 Task: Check the players for the "IndyCar Series".
Action: Mouse moved to (230, 463)
Screenshot: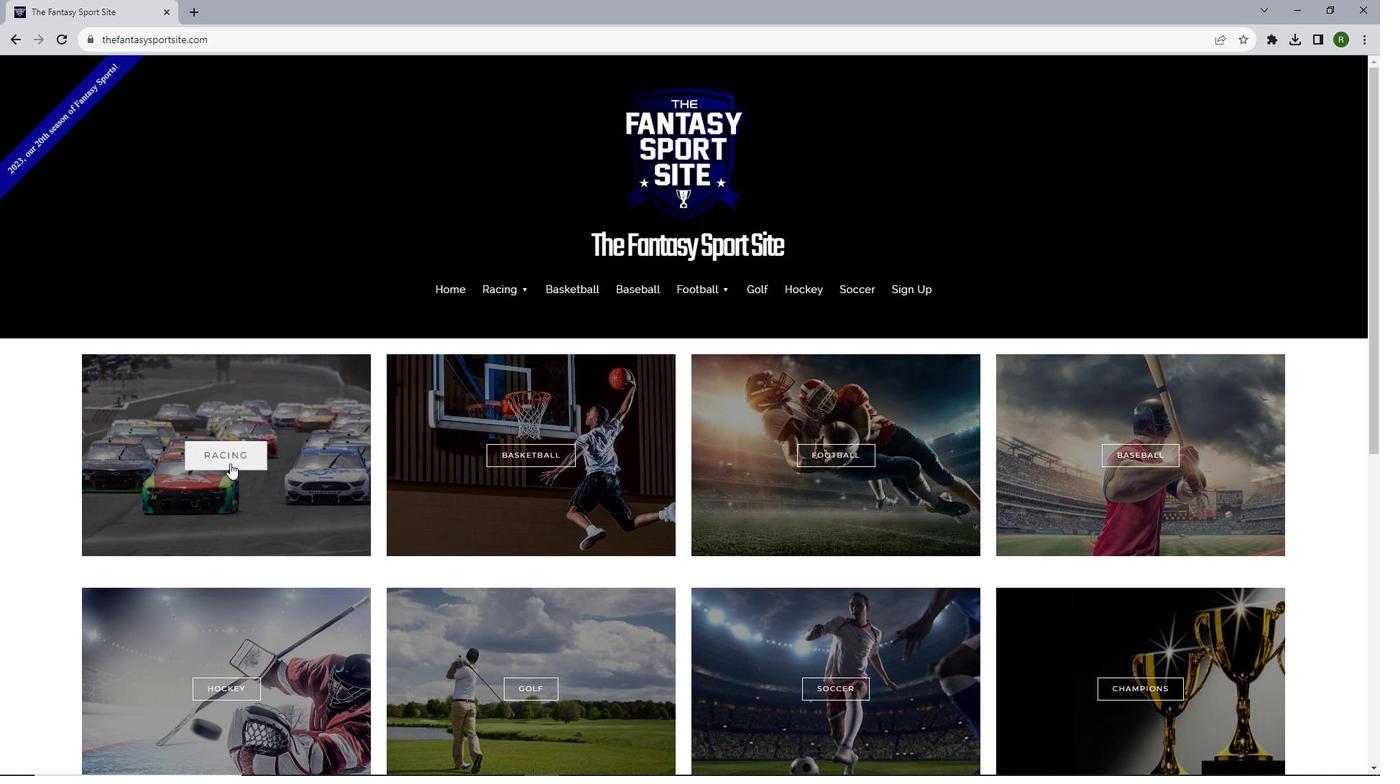 
Action: Mouse pressed left at (230, 463)
Screenshot: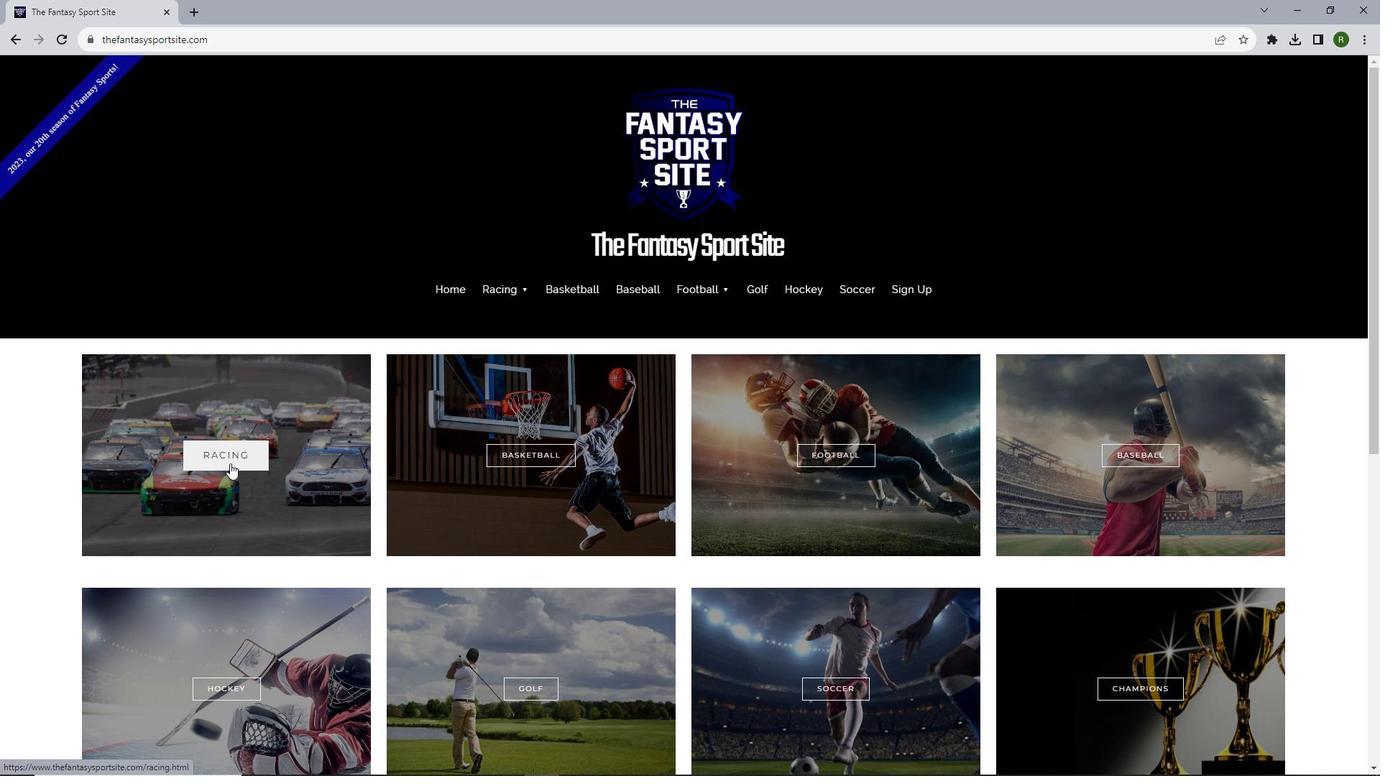 
Action: Mouse moved to (428, 441)
Screenshot: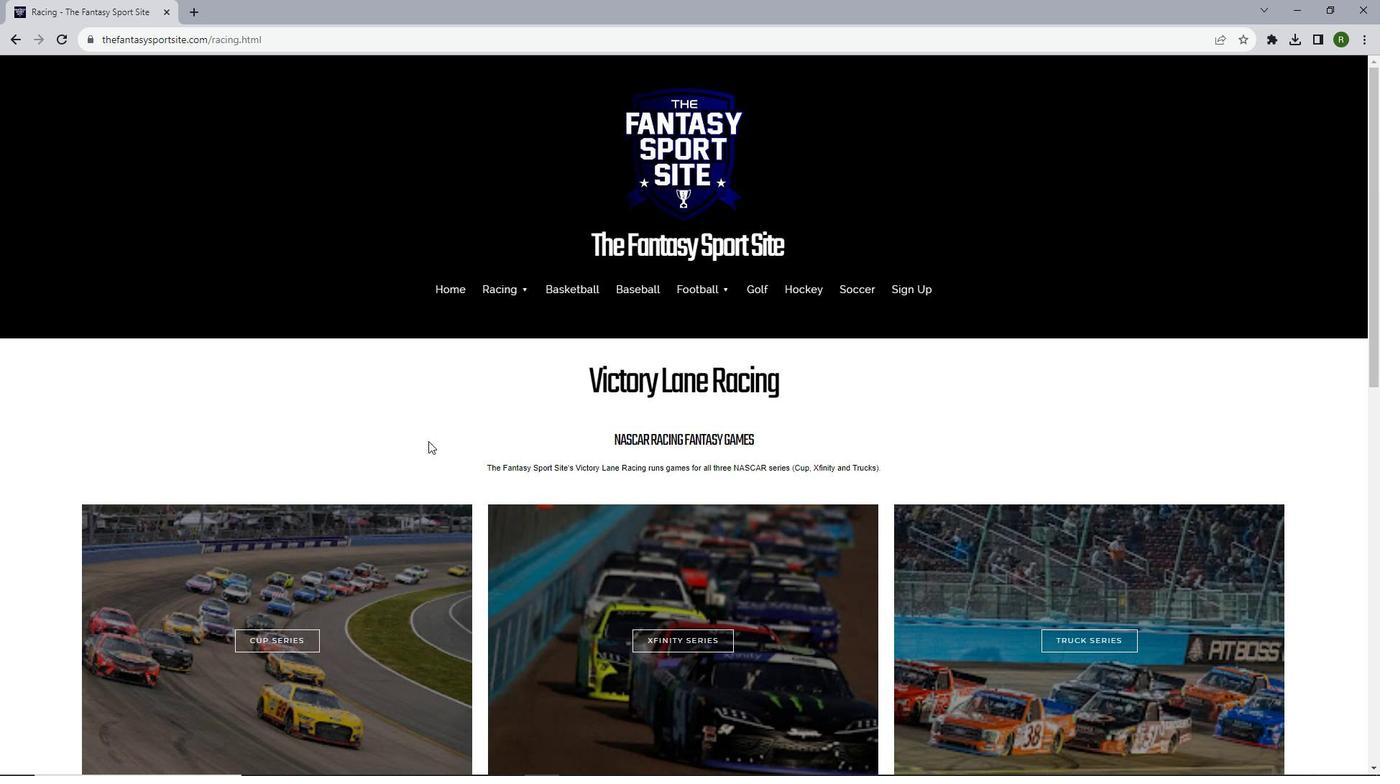 
Action: Mouse scrolled (428, 440) with delta (0, 0)
Screenshot: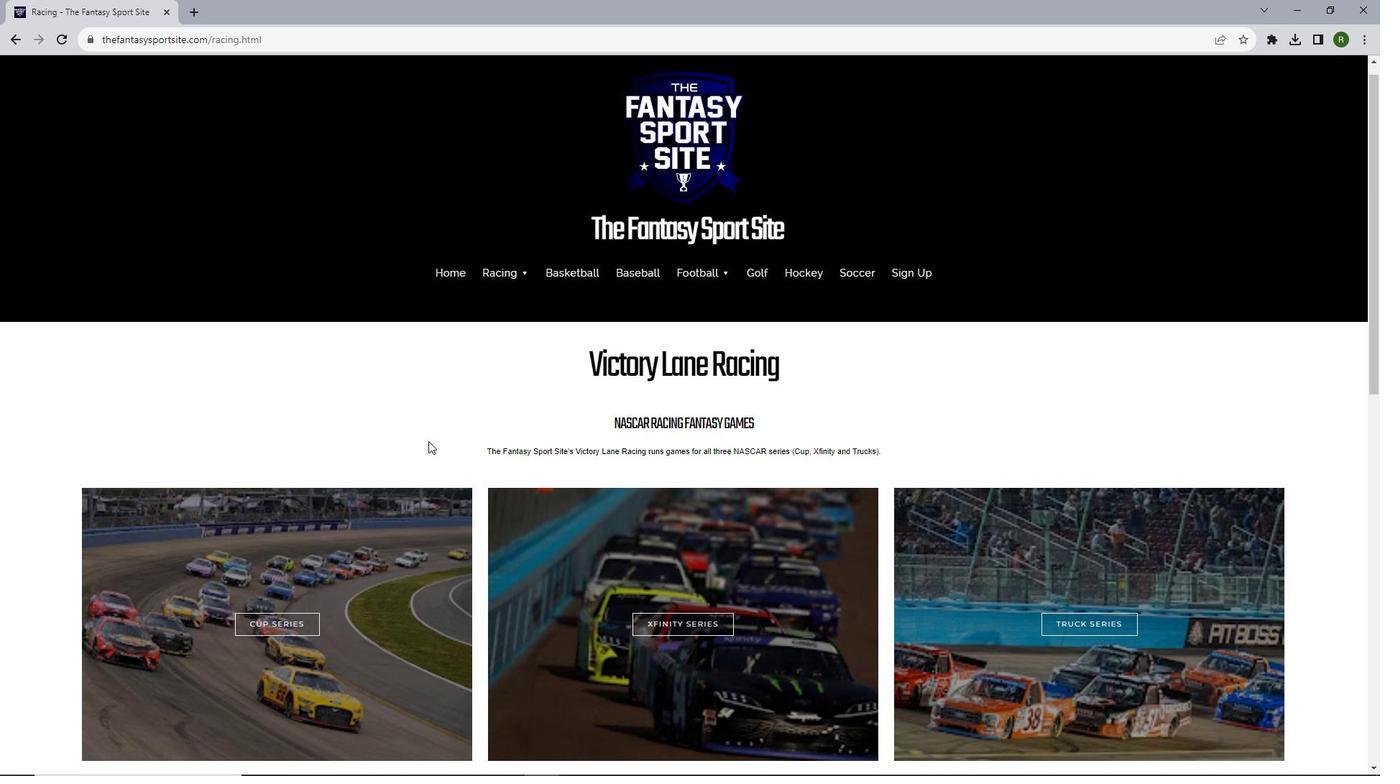 
Action: Mouse scrolled (428, 440) with delta (0, 0)
Screenshot: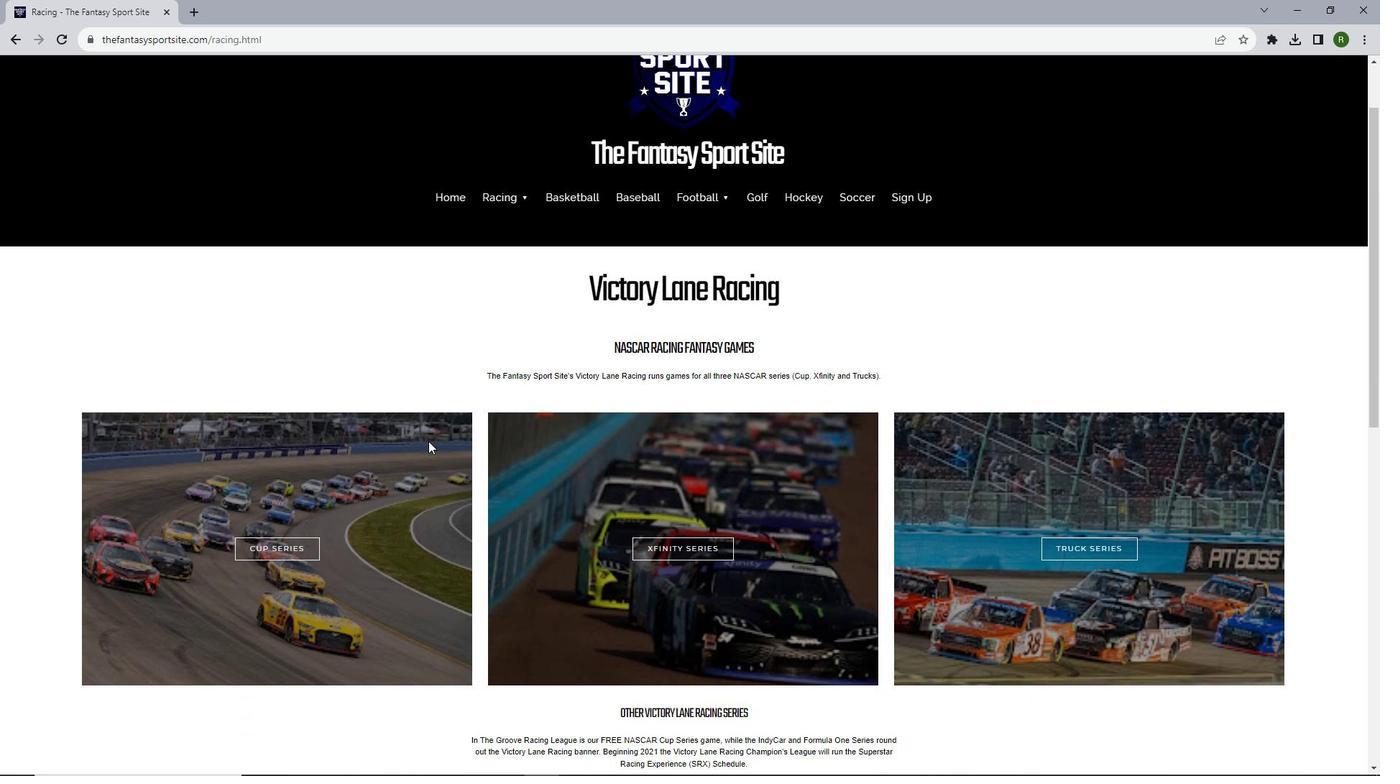 
Action: Mouse scrolled (428, 440) with delta (0, 0)
Screenshot: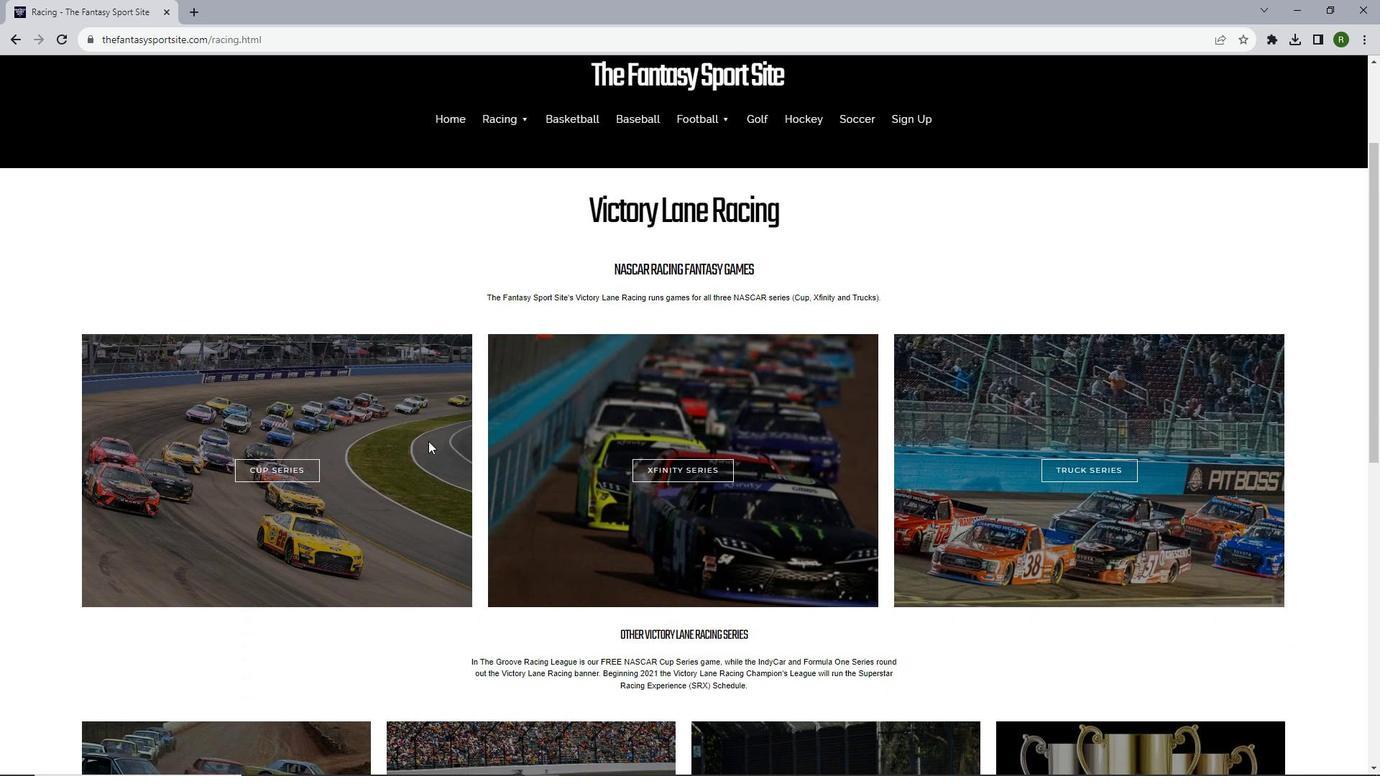 
Action: Mouse scrolled (428, 440) with delta (0, 0)
Screenshot: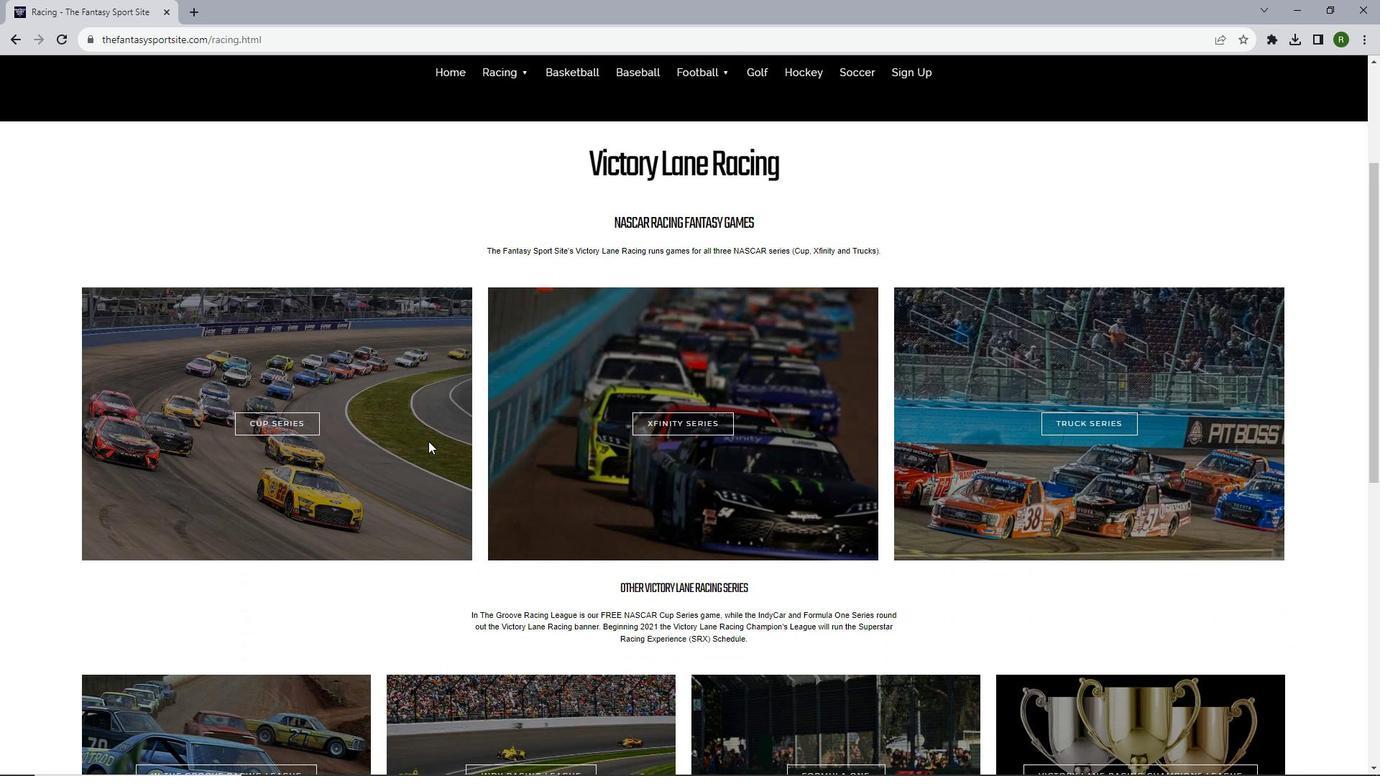 
Action: Mouse scrolled (428, 440) with delta (0, 0)
Screenshot: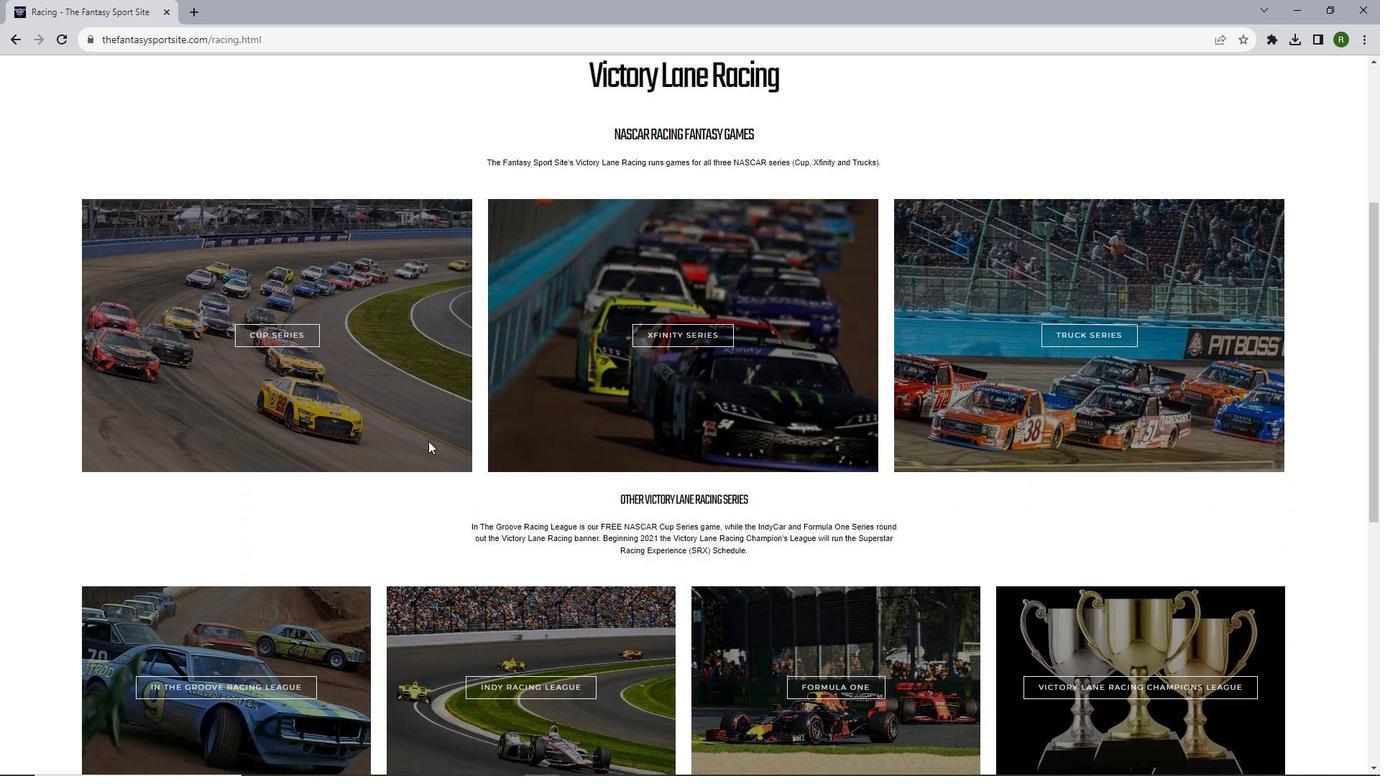 
Action: Mouse scrolled (428, 440) with delta (0, 0)
Screenshot: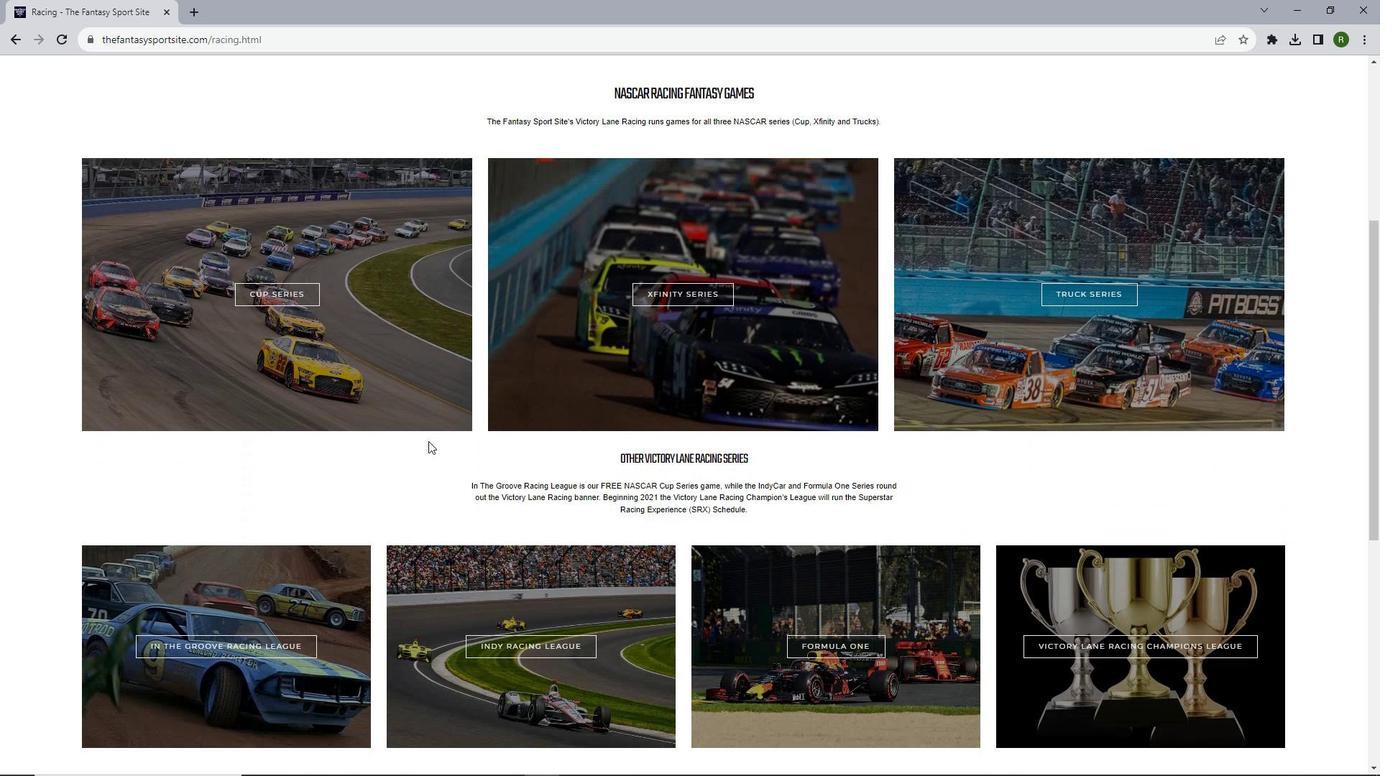 
Action: Mouse scrolled (428, 440) with delta (0, 0)
Screenshot: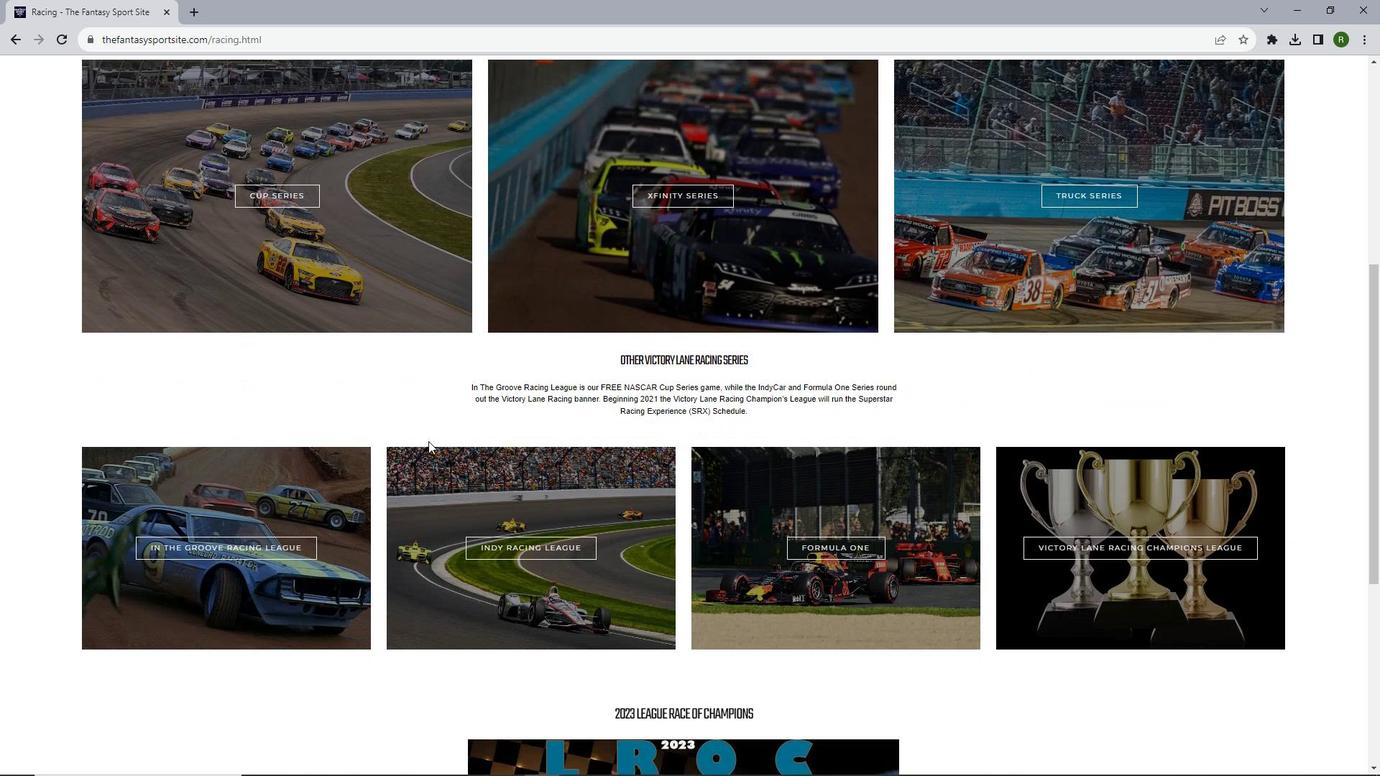 
Action: Mouse moved to (526, 485)
Screenshot: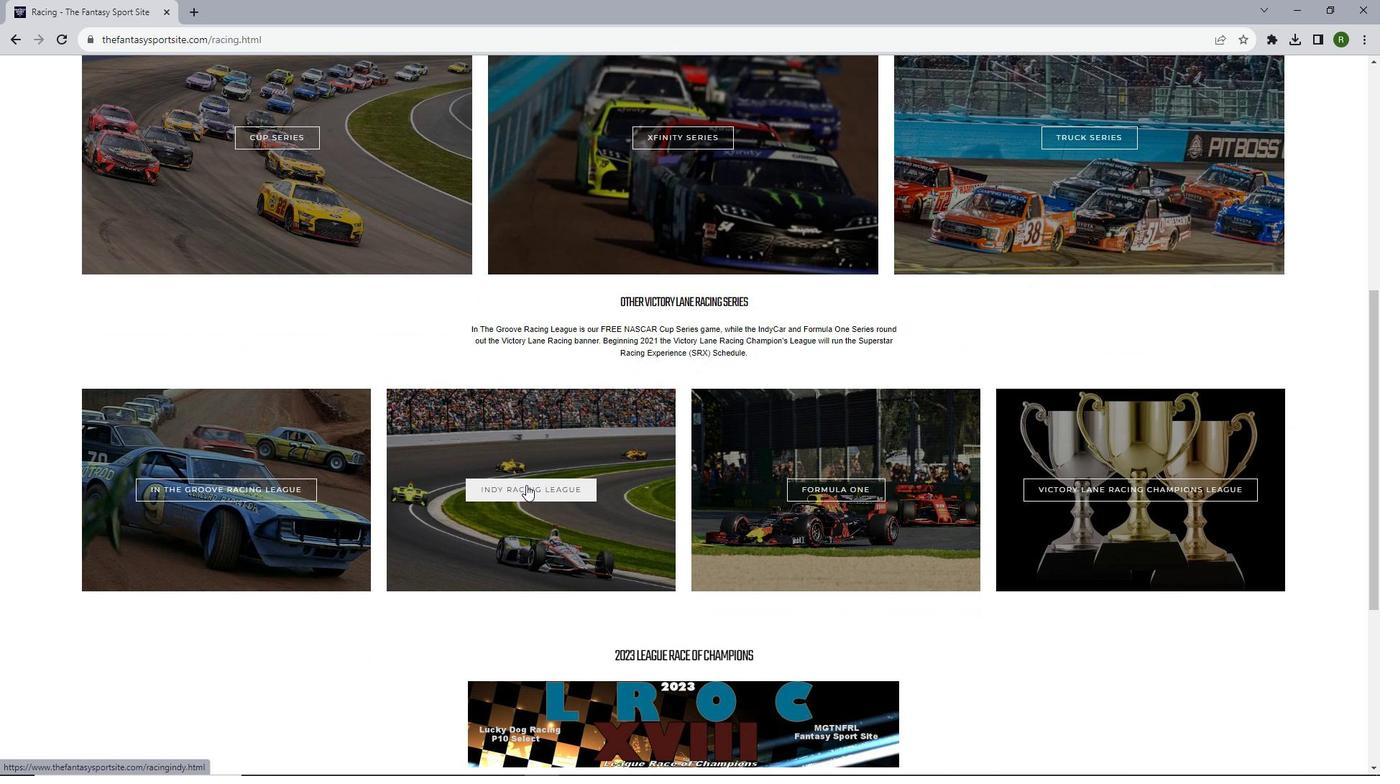 
Action: Mouse pressed left at (526, 485)
Screenshot: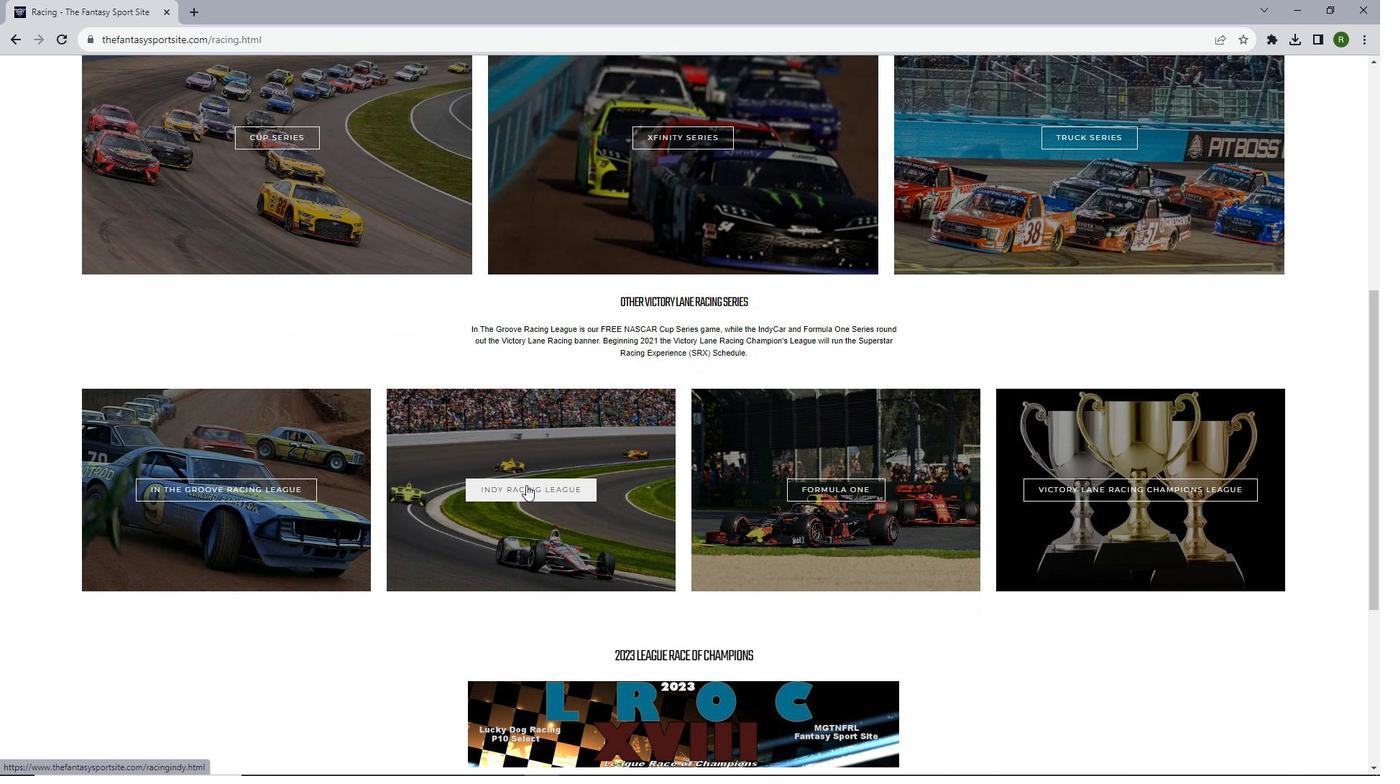 
Action: Mouse moved to (527, 422)
Screenshot: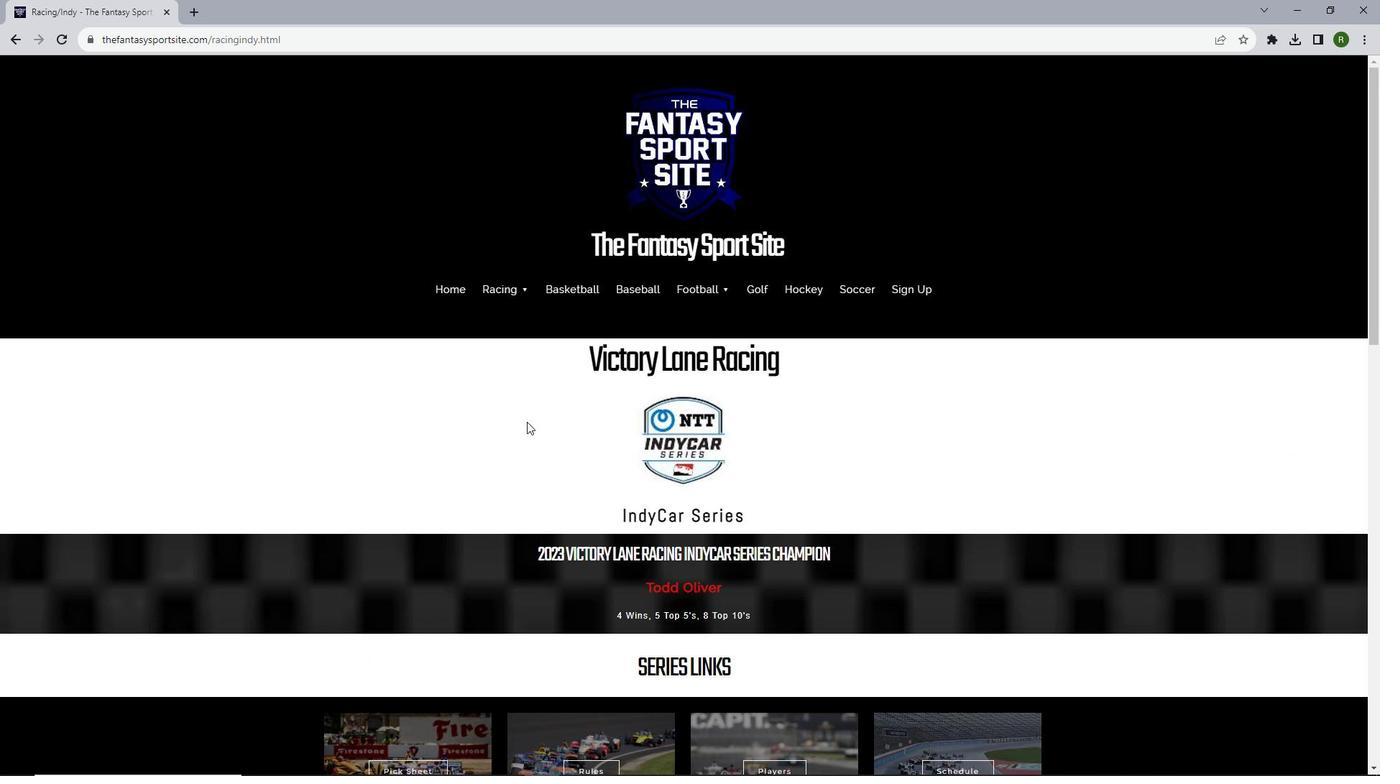 
Action: Mouse scrolled (527, 421) with delta (0, 0)
Screenshot: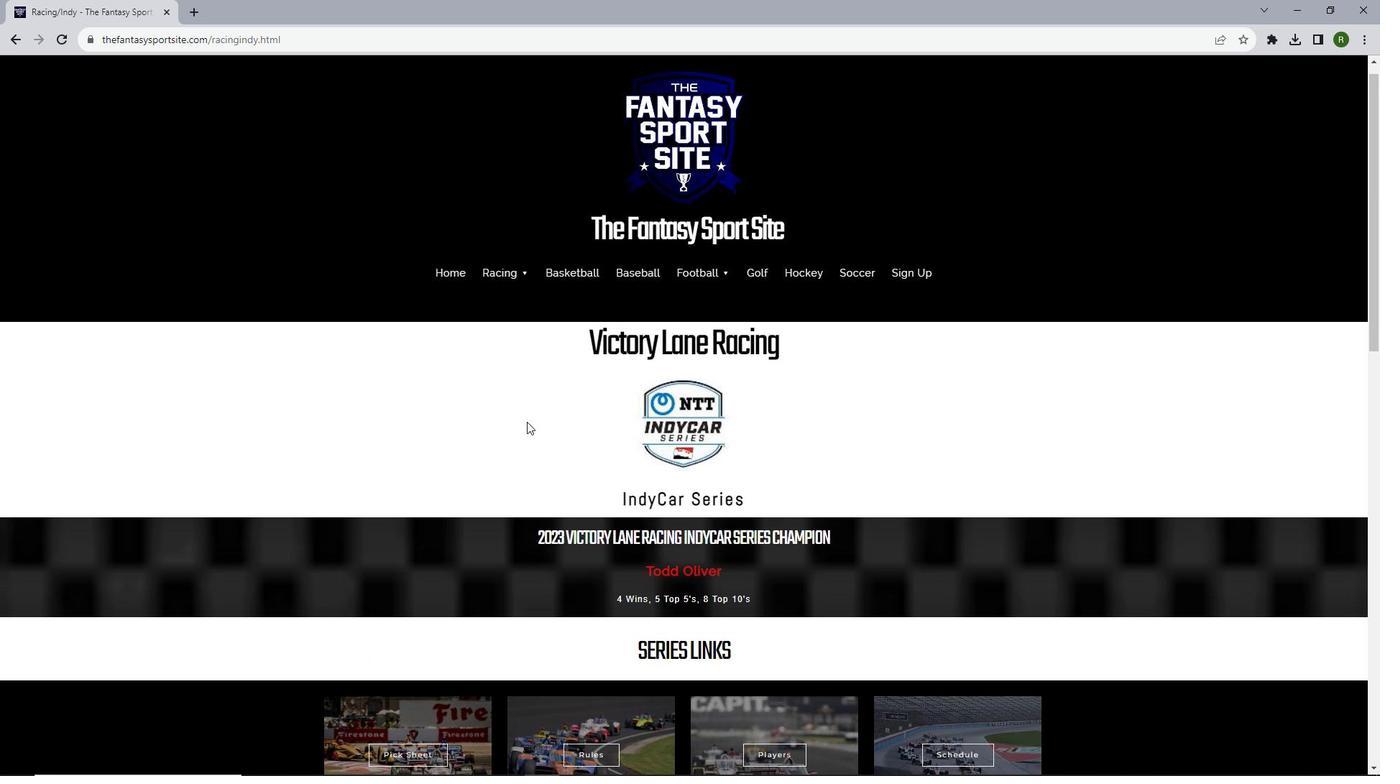 
Action: Mouse scrolled (527, 421) with delta (0, 0)
Screenshot: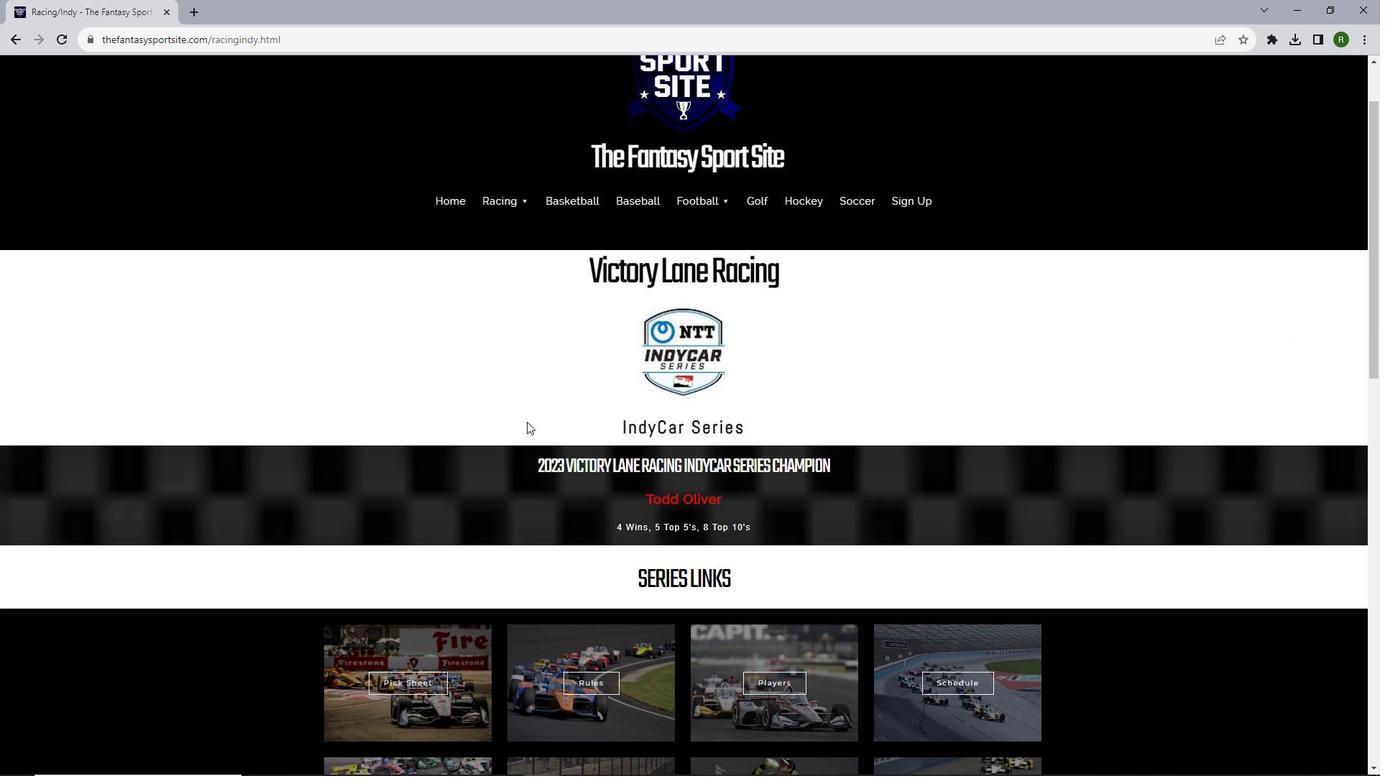 
Action: Mouse scrolled (527, 421) with delta (0, 0)
Screenshot: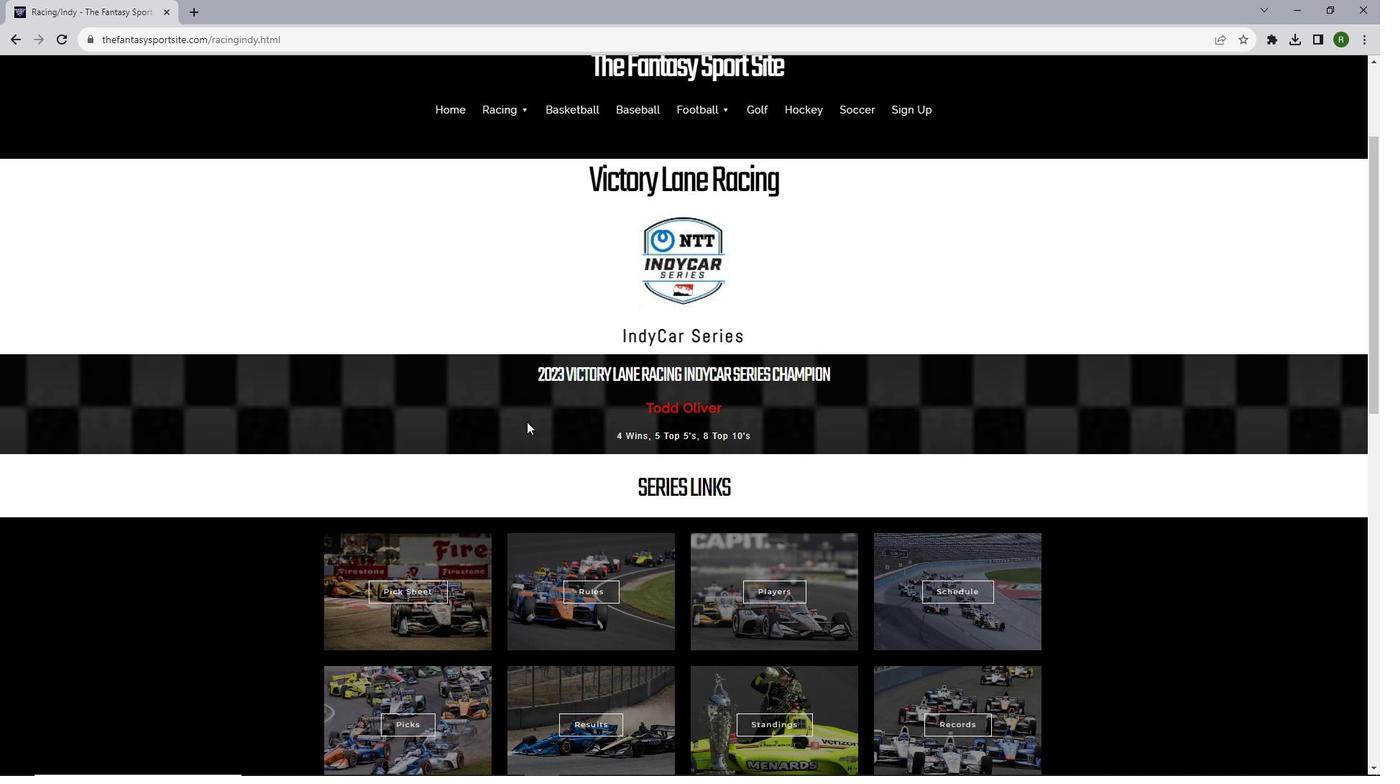 
Action: Mouse scrolled (527, 421) with delta (0, 0)
Screenshot: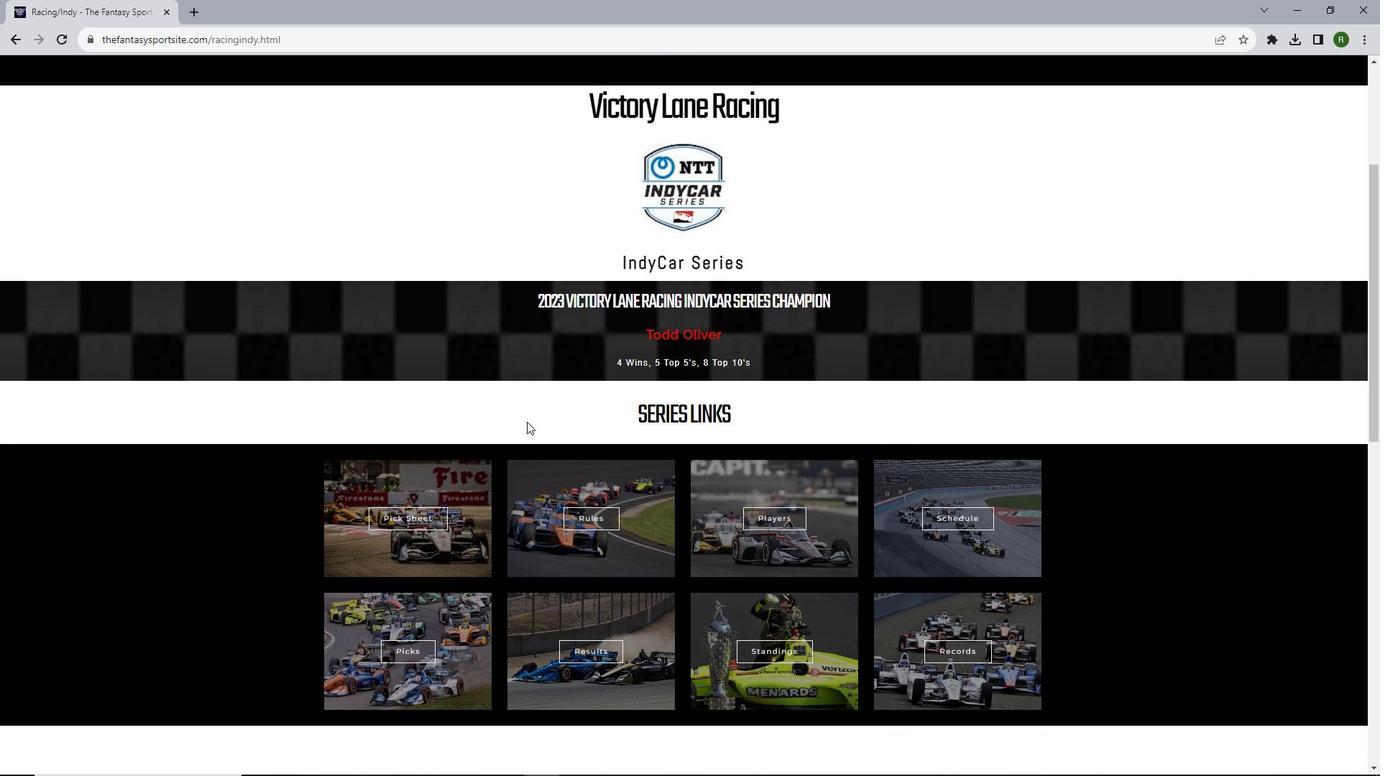 
Action: Mouse scrolled (527, 421) with delta (0, 0)
Screenshot: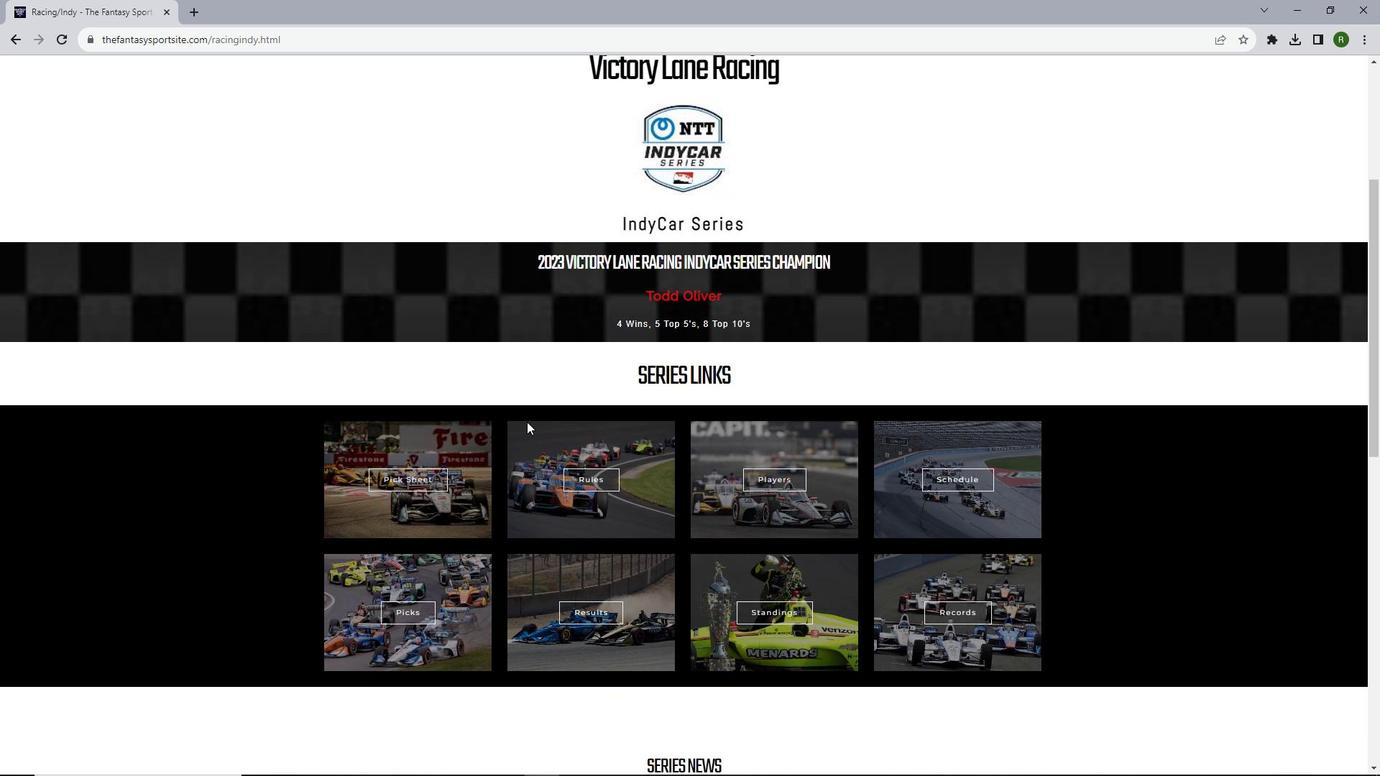 
Action: Mouse moved to (776, 417)
Screenshot: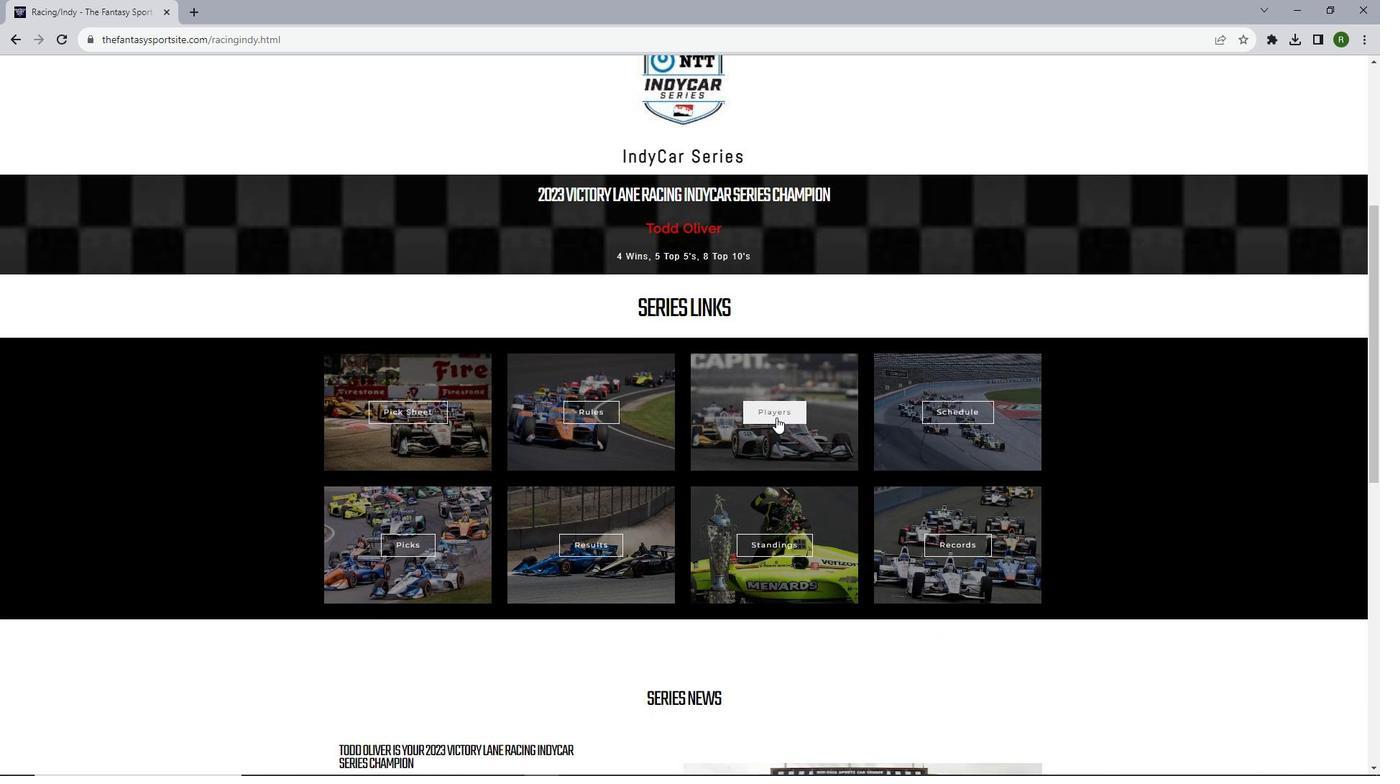 
Action: Mouse pressed left at (776, 417)
Screenshot: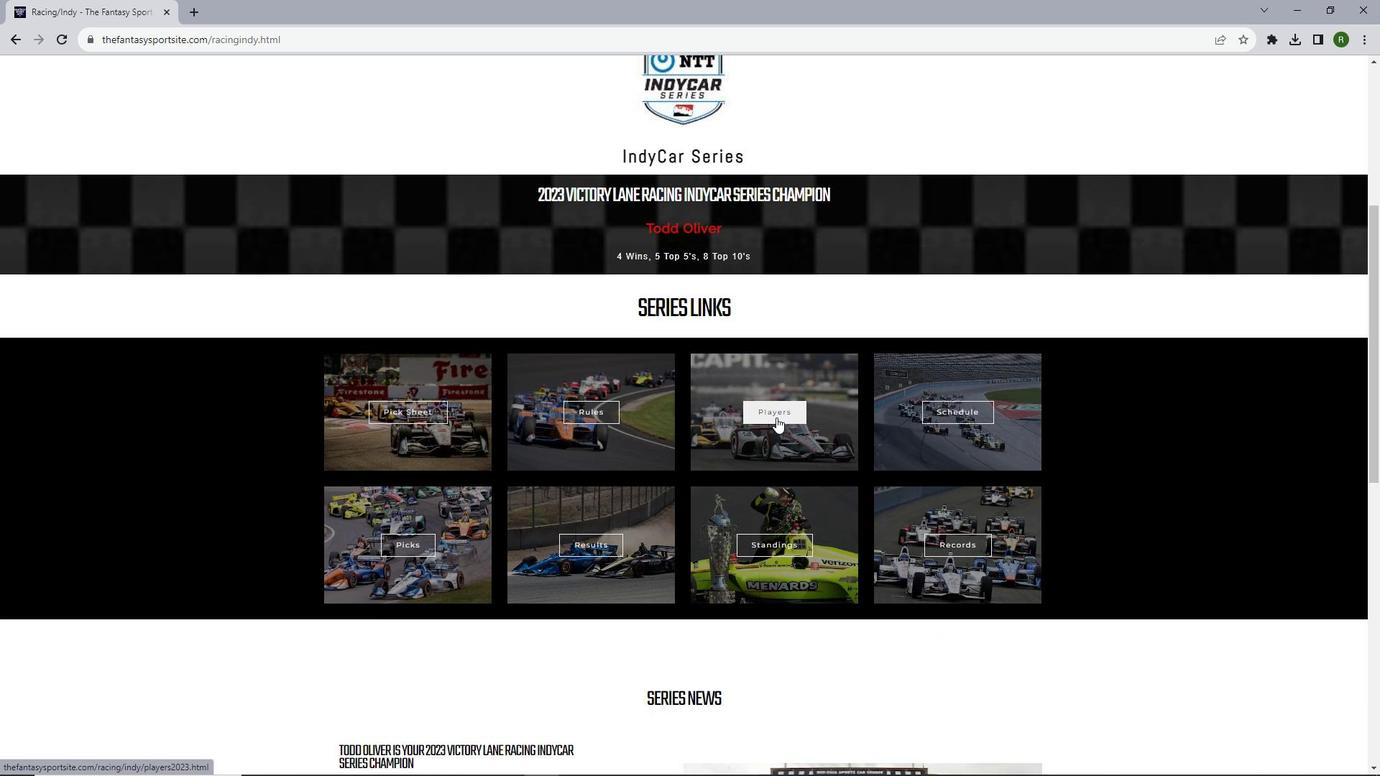 
Action: Mouse scrolled (776, 417) with delta (0, 0)
Screenshot: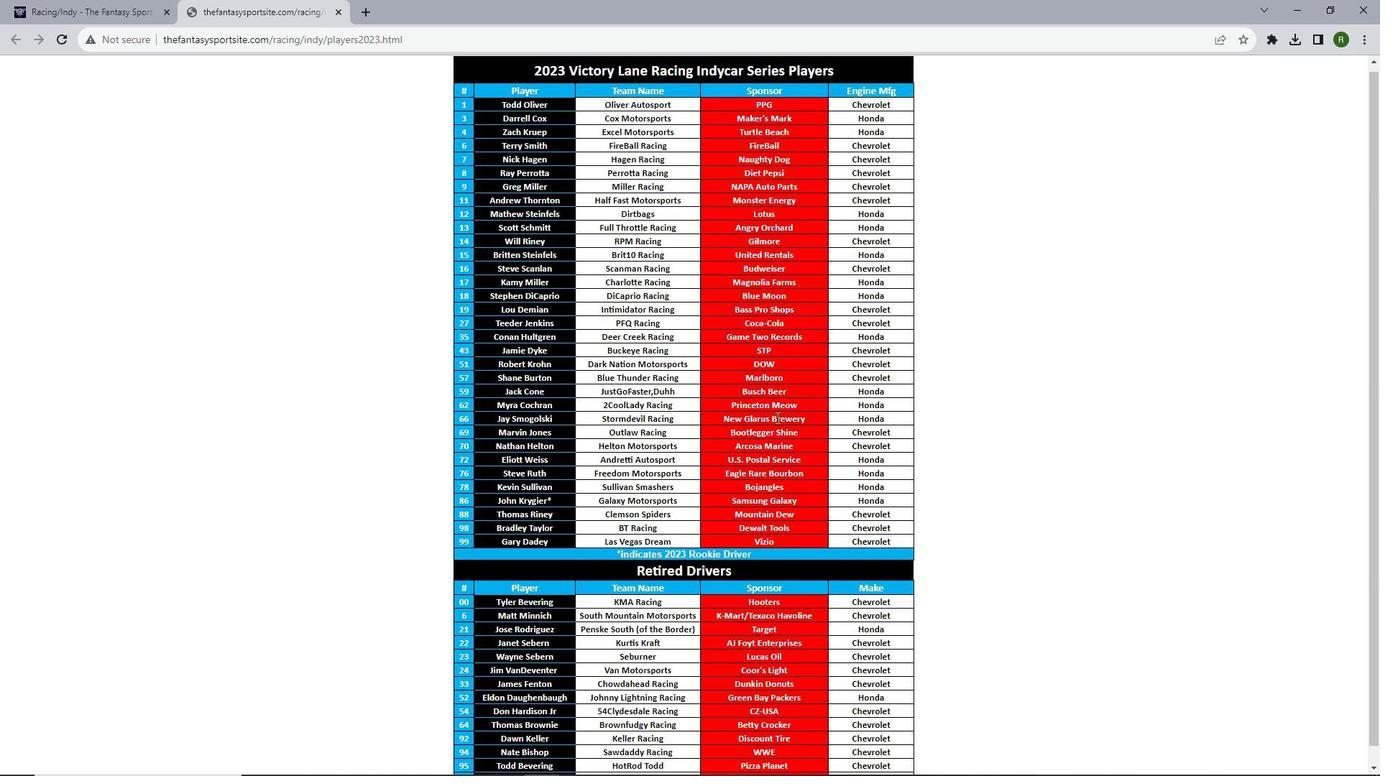 
Action: Mouse scrolled (776, 417) with delta (0, 0)
Screenshot: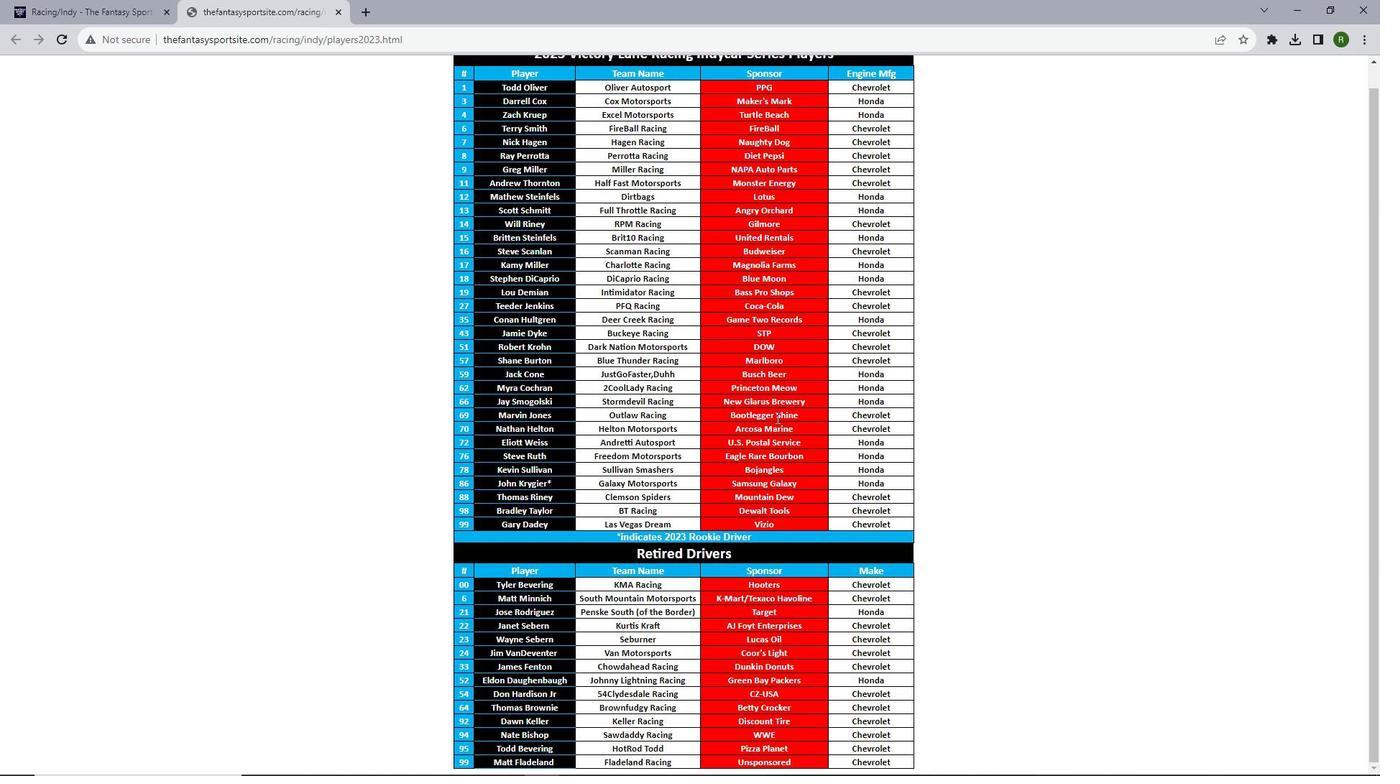 
Action: Mouse scrolled (776, 417) with delta (0, 0)
Screenshot: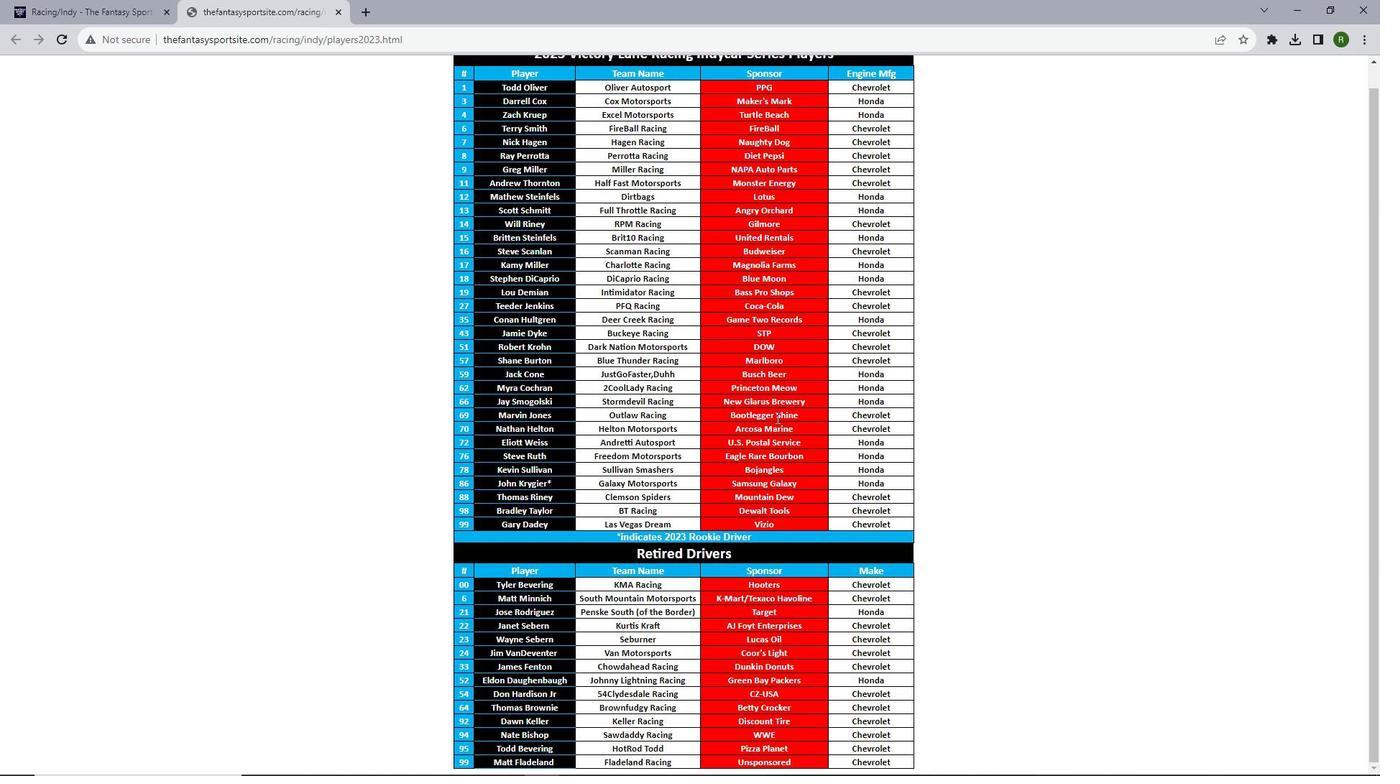 
Action: Mouse scrolled (776, 417) with delta (0, 0)
Screenshot: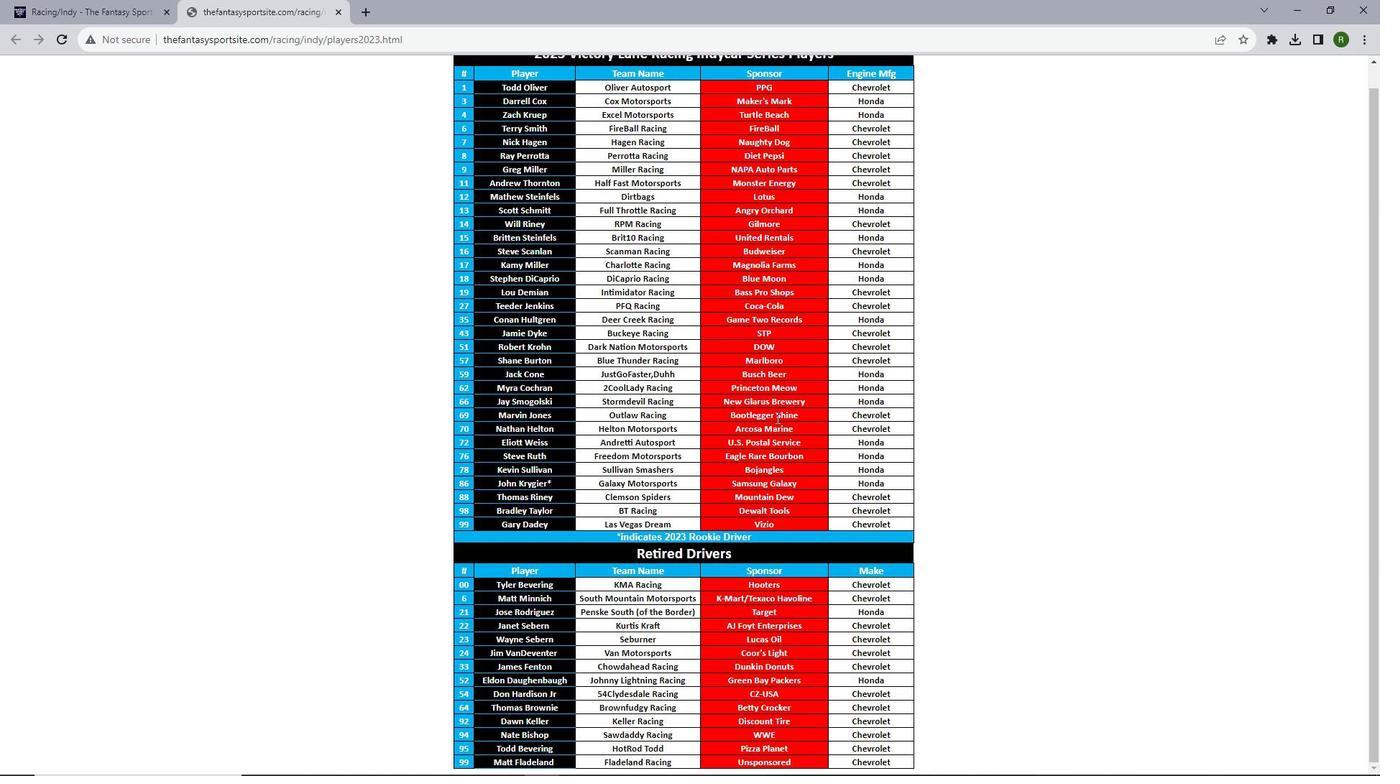 
Action: Mouse scrolled (776, 417) with delta (0, 0)
Screenshot: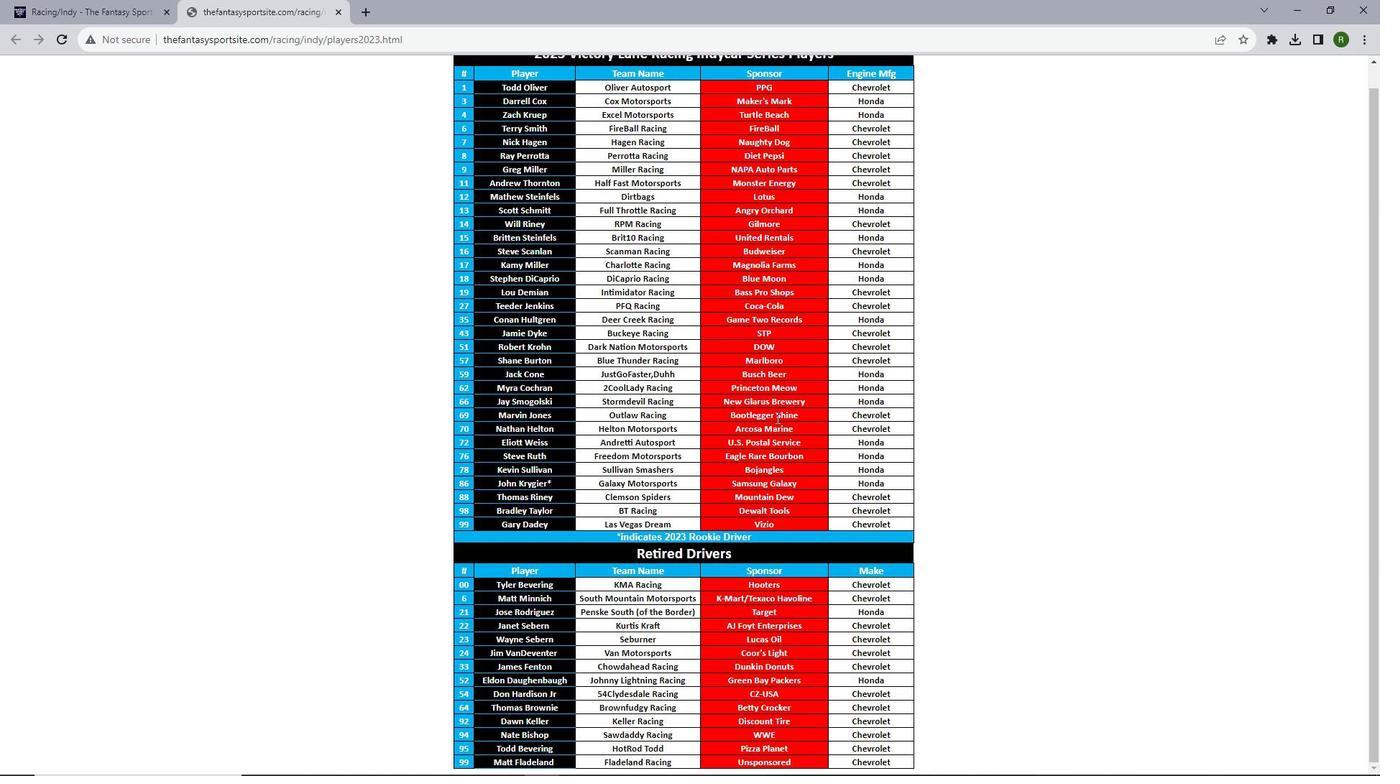 
Action: Mouse scrolled (776, 417) with delta (0, 0)
Screenshot: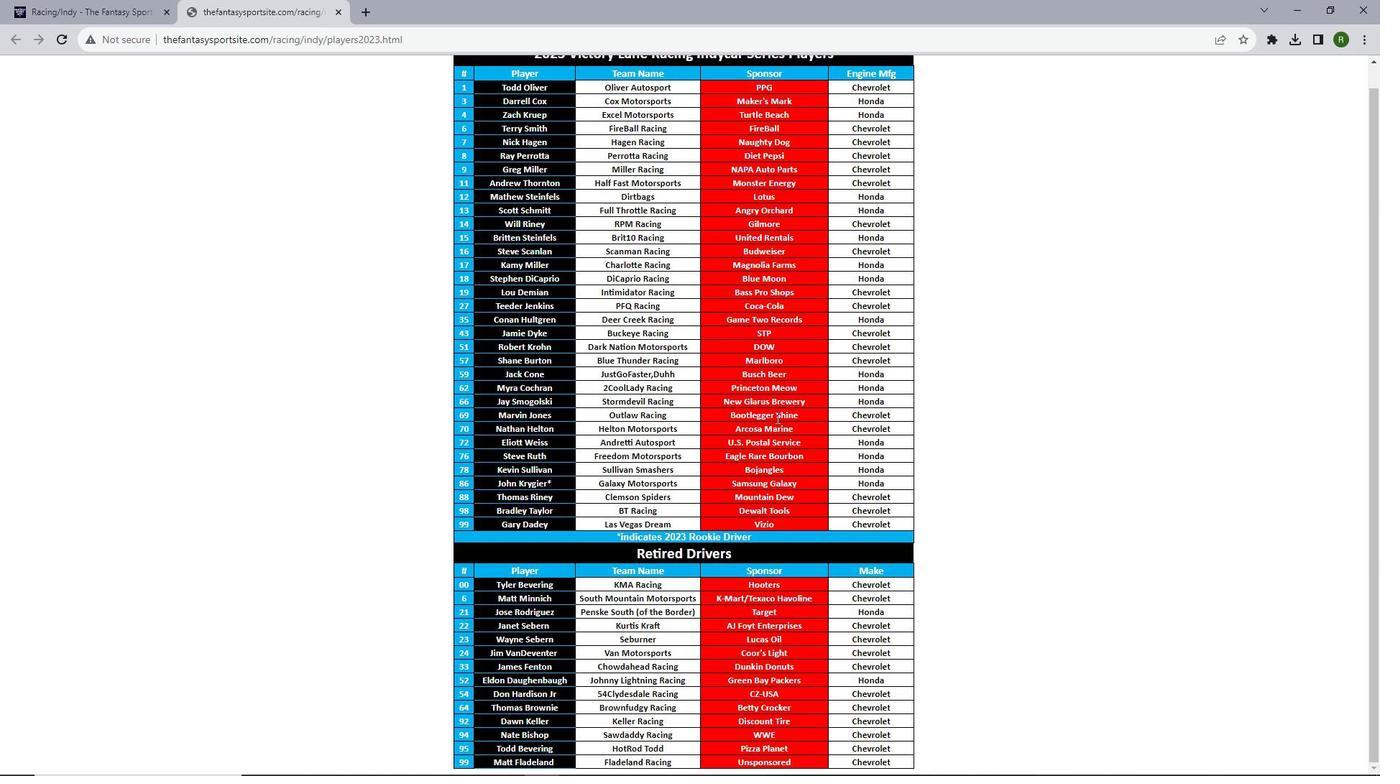 
Action: Mouse scrolled (776, 417) with delta (0, 0)
Screenshot: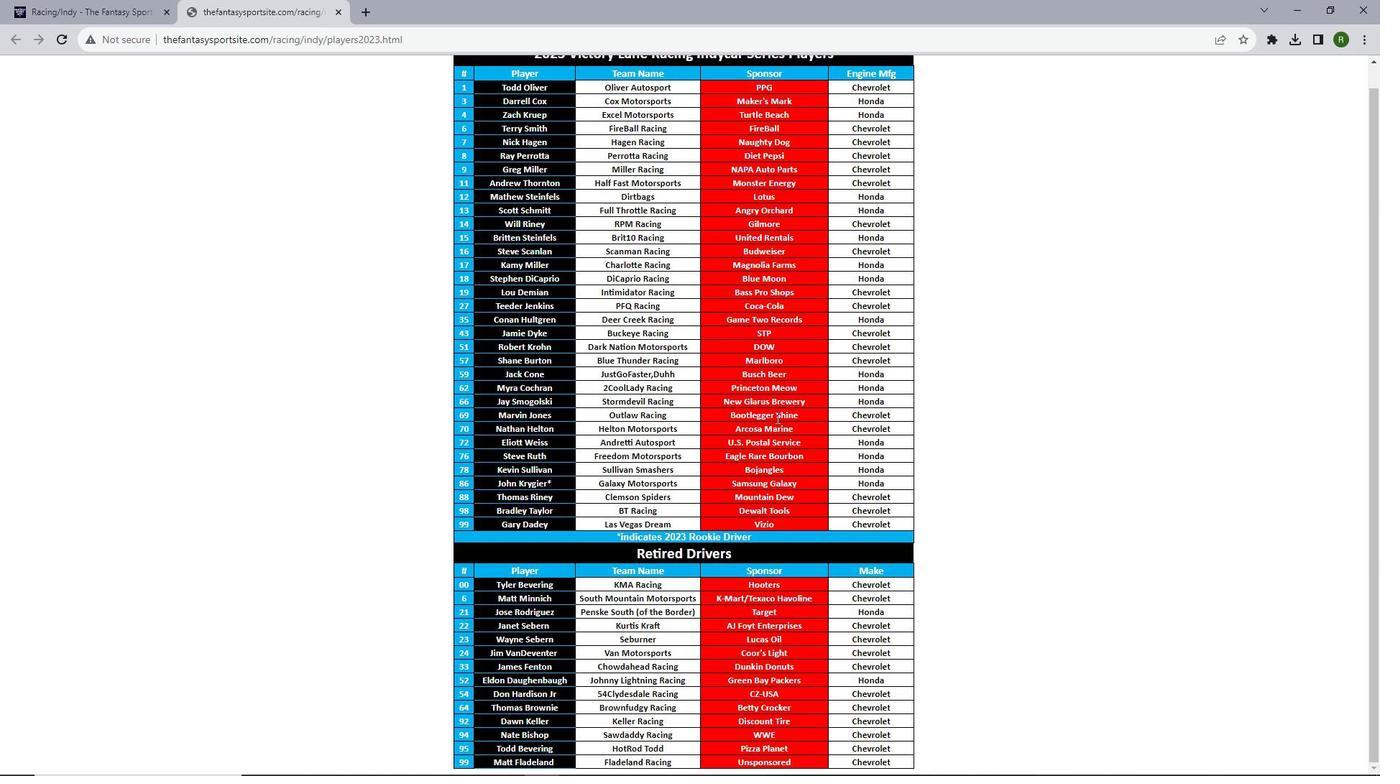 
Action: Mouse scrolled (776, 418) with delta (0, 0)
Screenshot: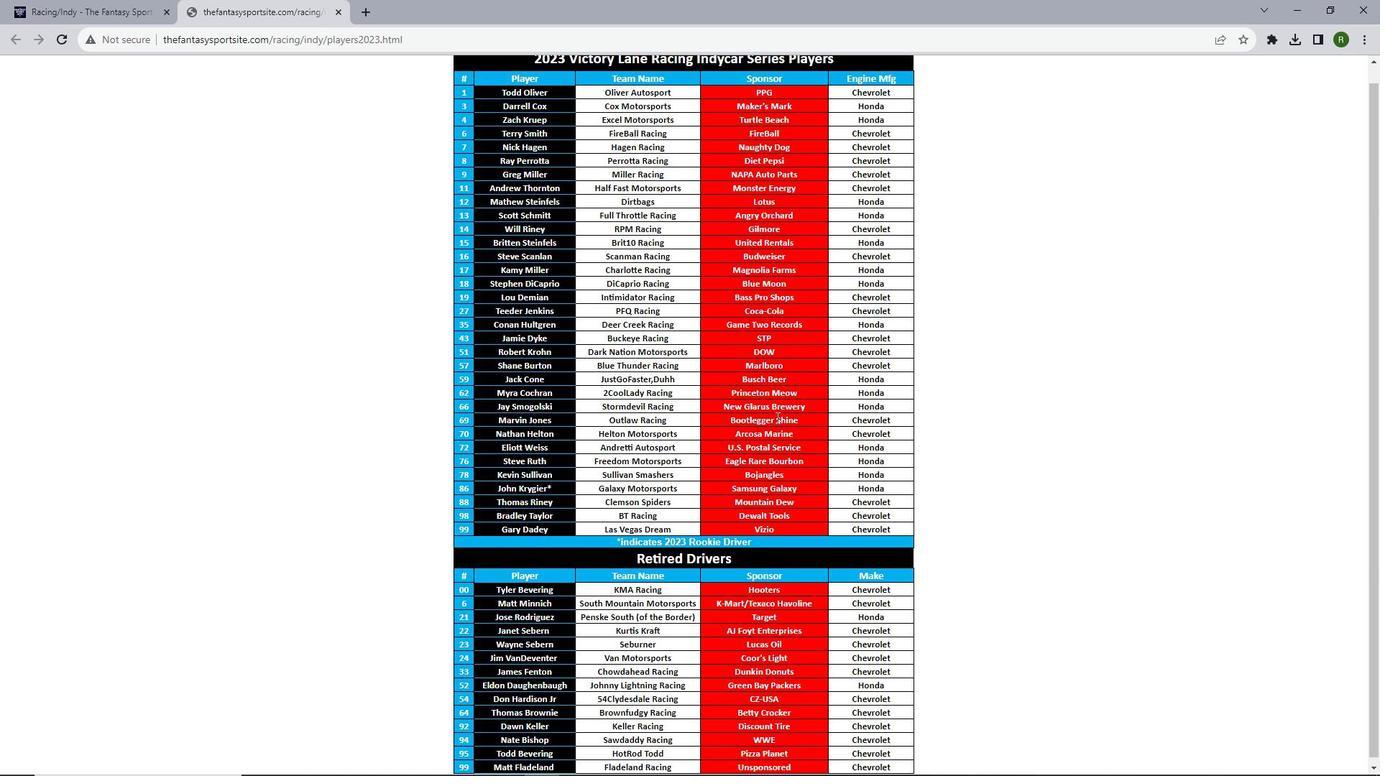
Action: Mouse scrolled (776, 418) with delta (0, 0)
Screenshot: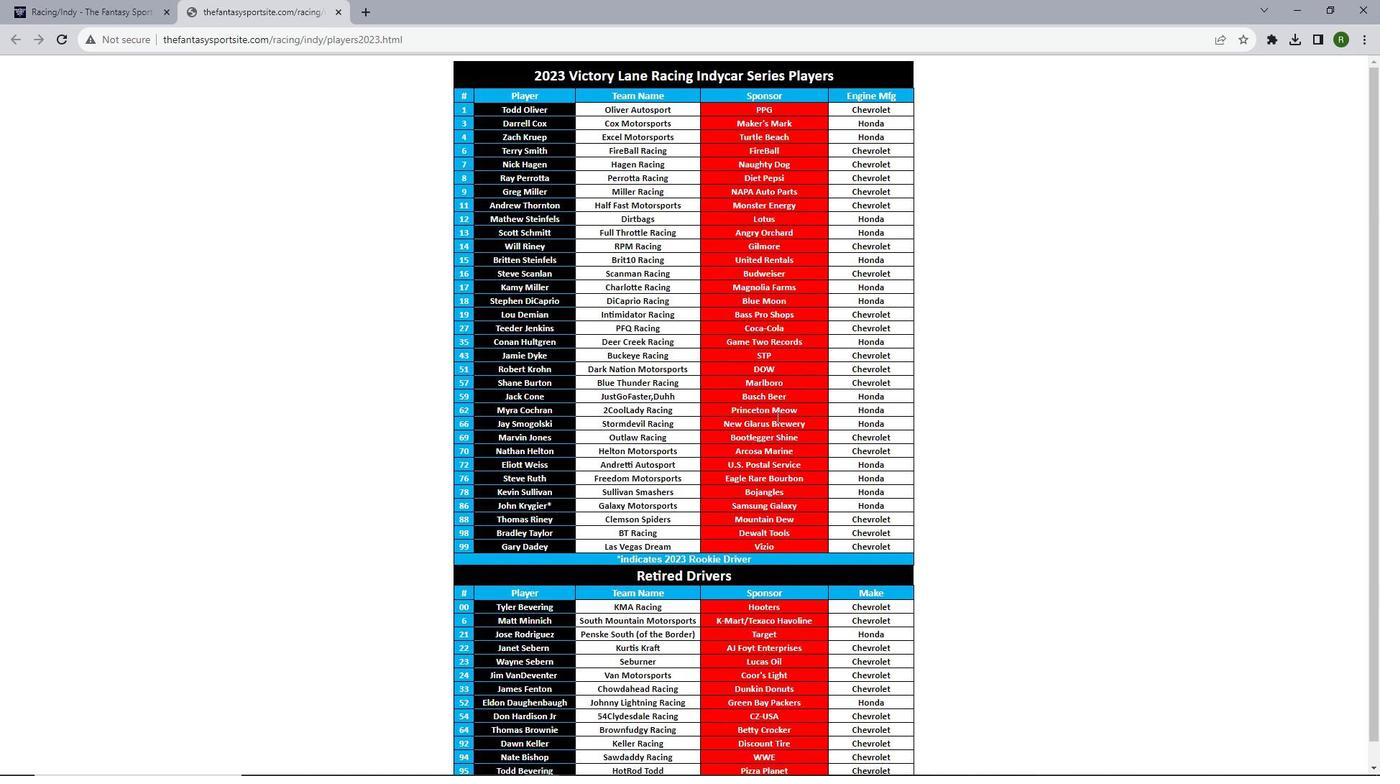 
Action: Mouse scrolled (776, 418) with delta (0, 0)
Screenshot: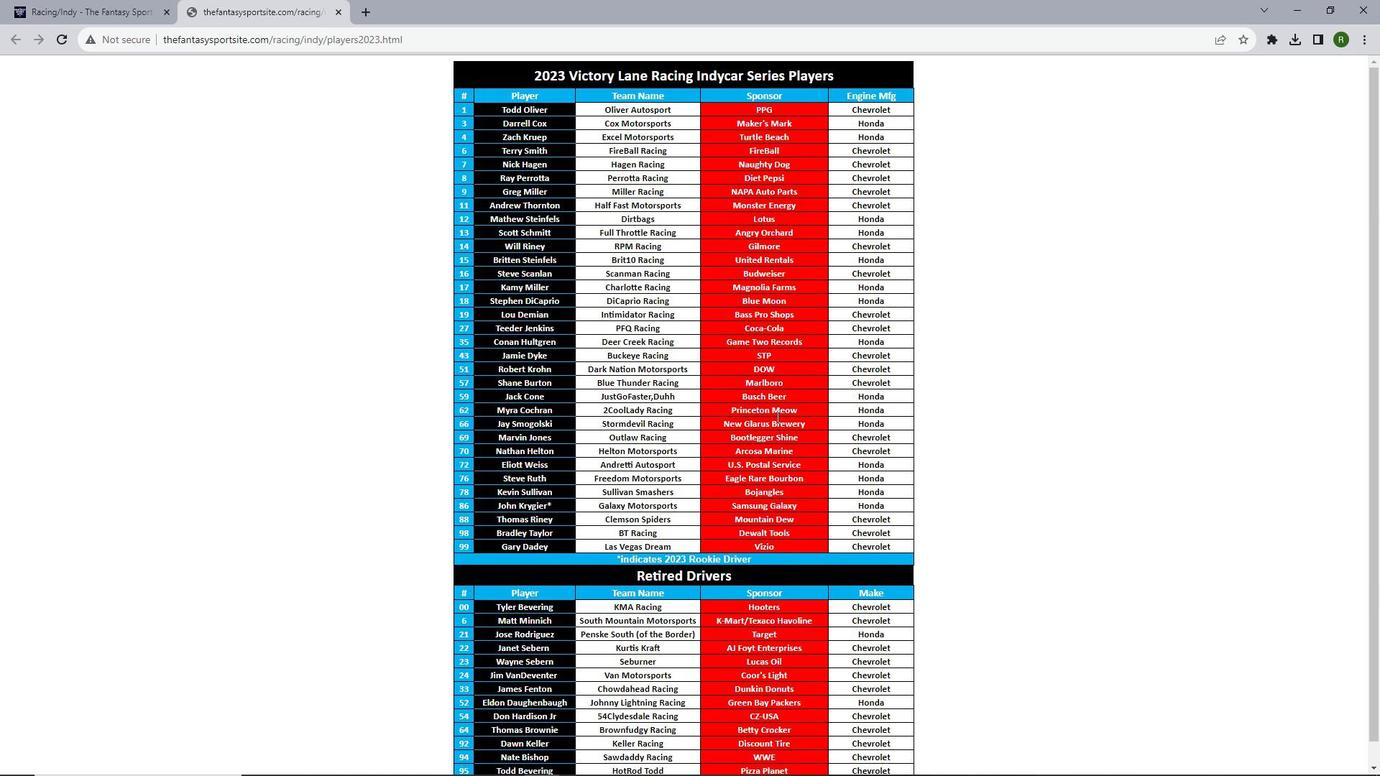 
Action: Mouse scrolled (776, 418) with delta (0, 0)
Screenshot: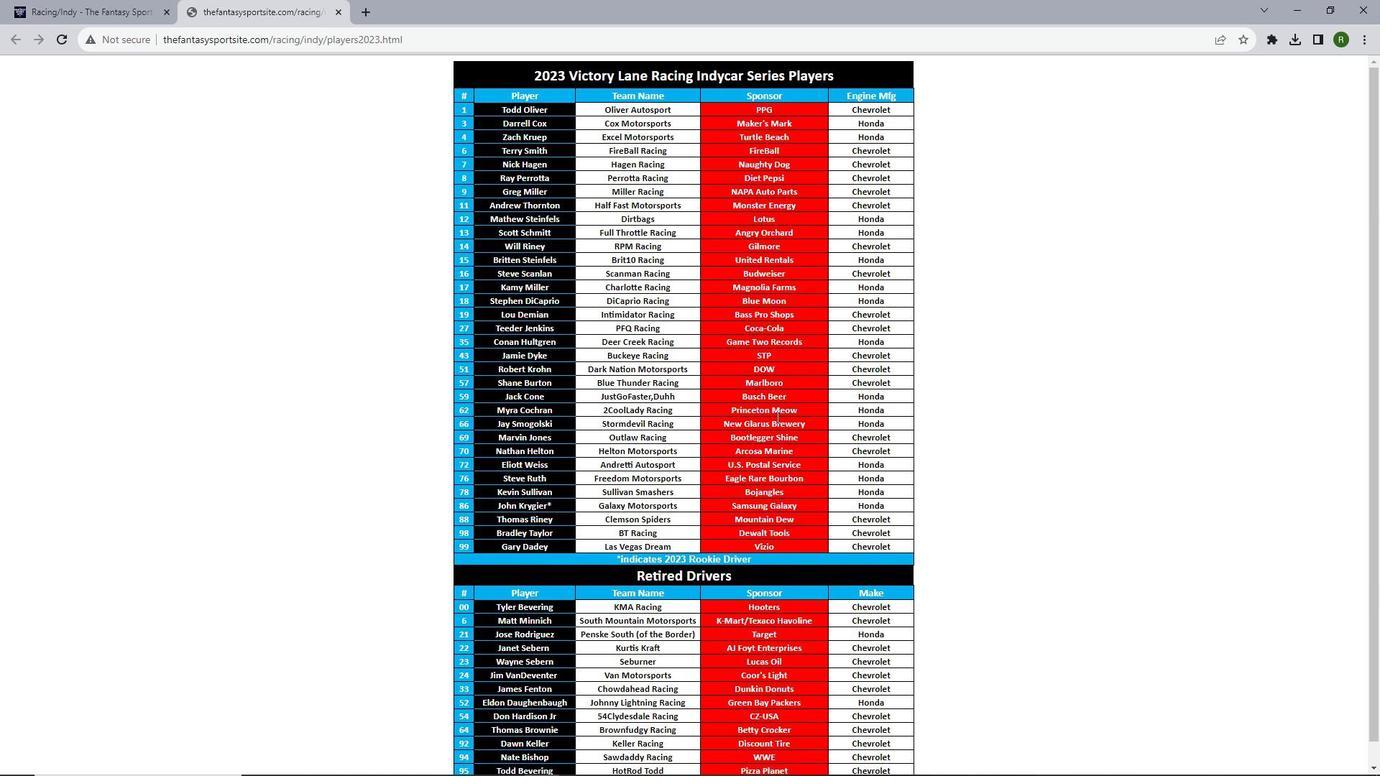 
